 Task: Add Yogi Tea Elderberry Lemon Balm Immune+Stress Tea to the cart.
Action: Mouse pressed left at (22, 107)
Screenshot: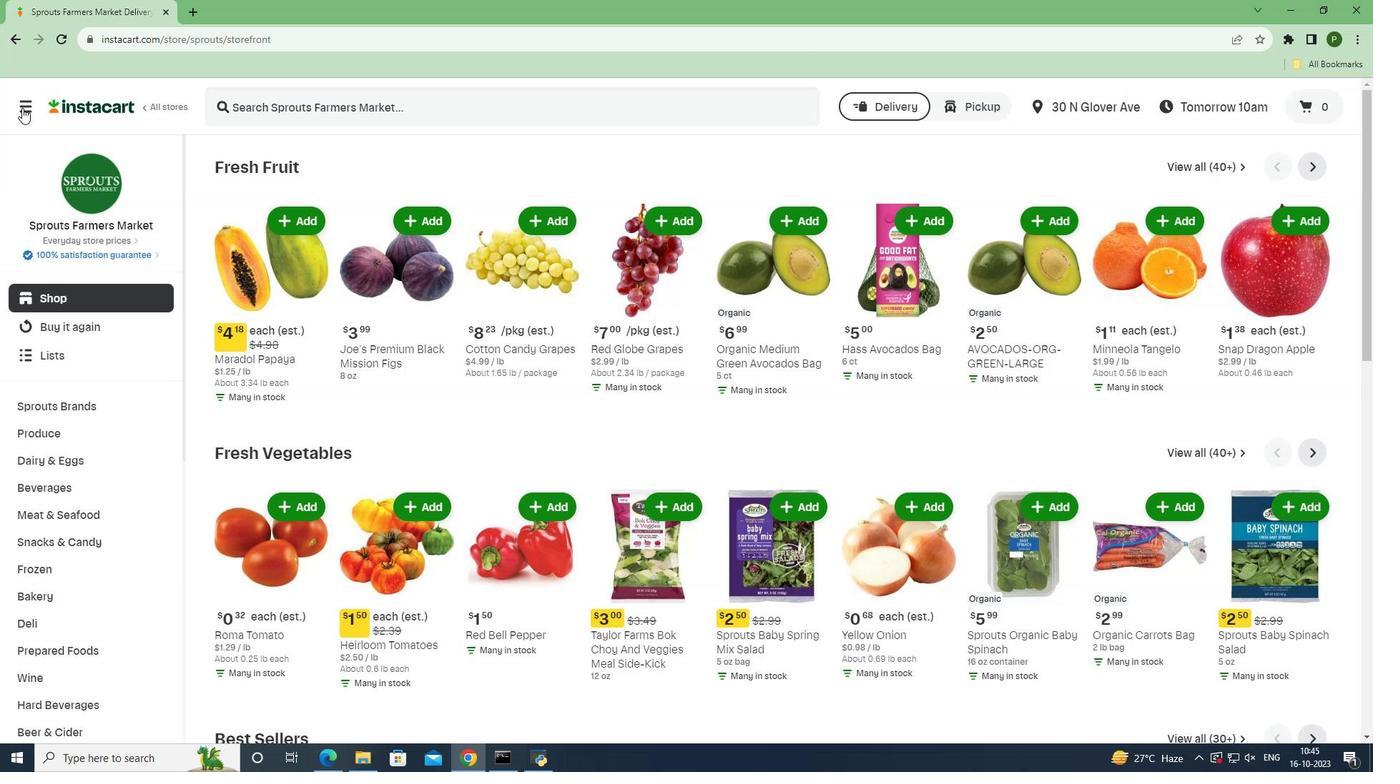 
Action: Mouse moved to (43, 386)
Screenshot: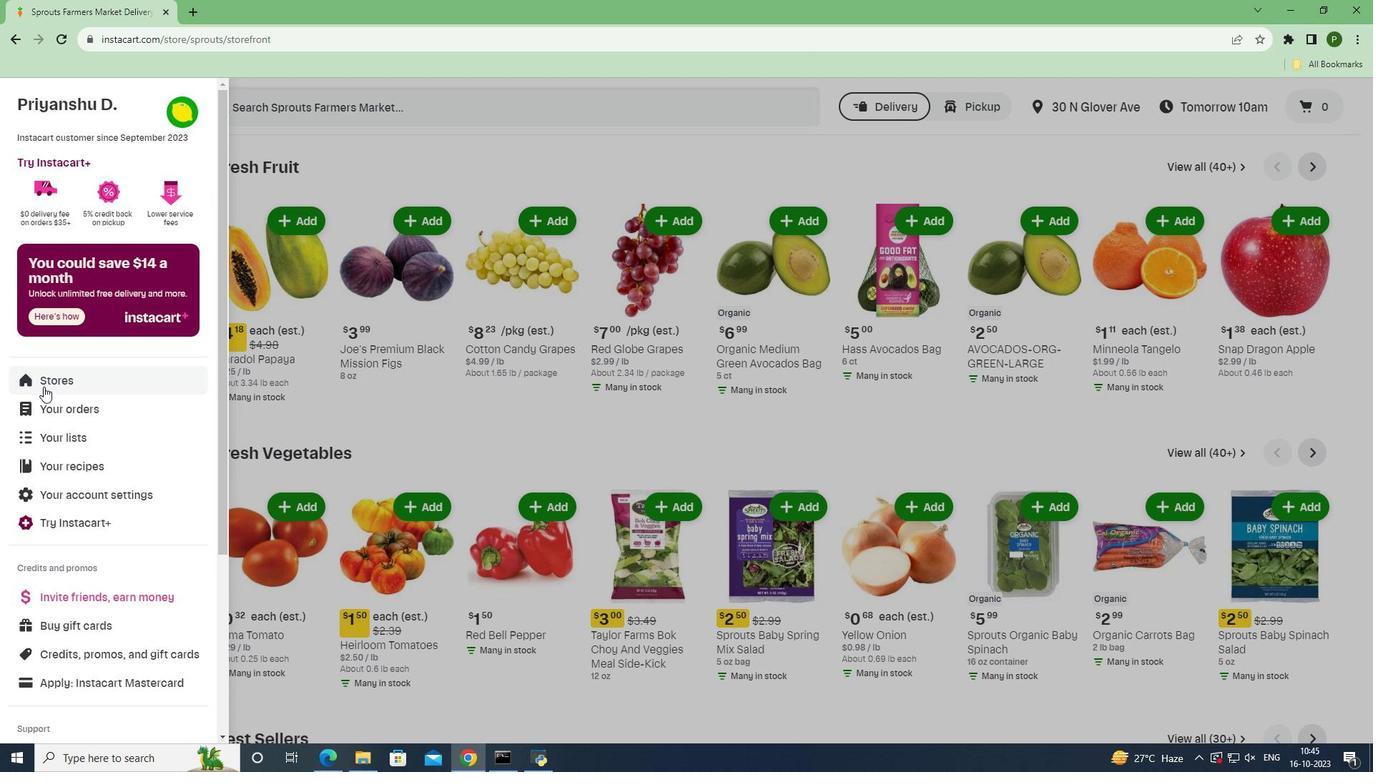
Action: Mouse pressed left at (43, 386)
Screenshot: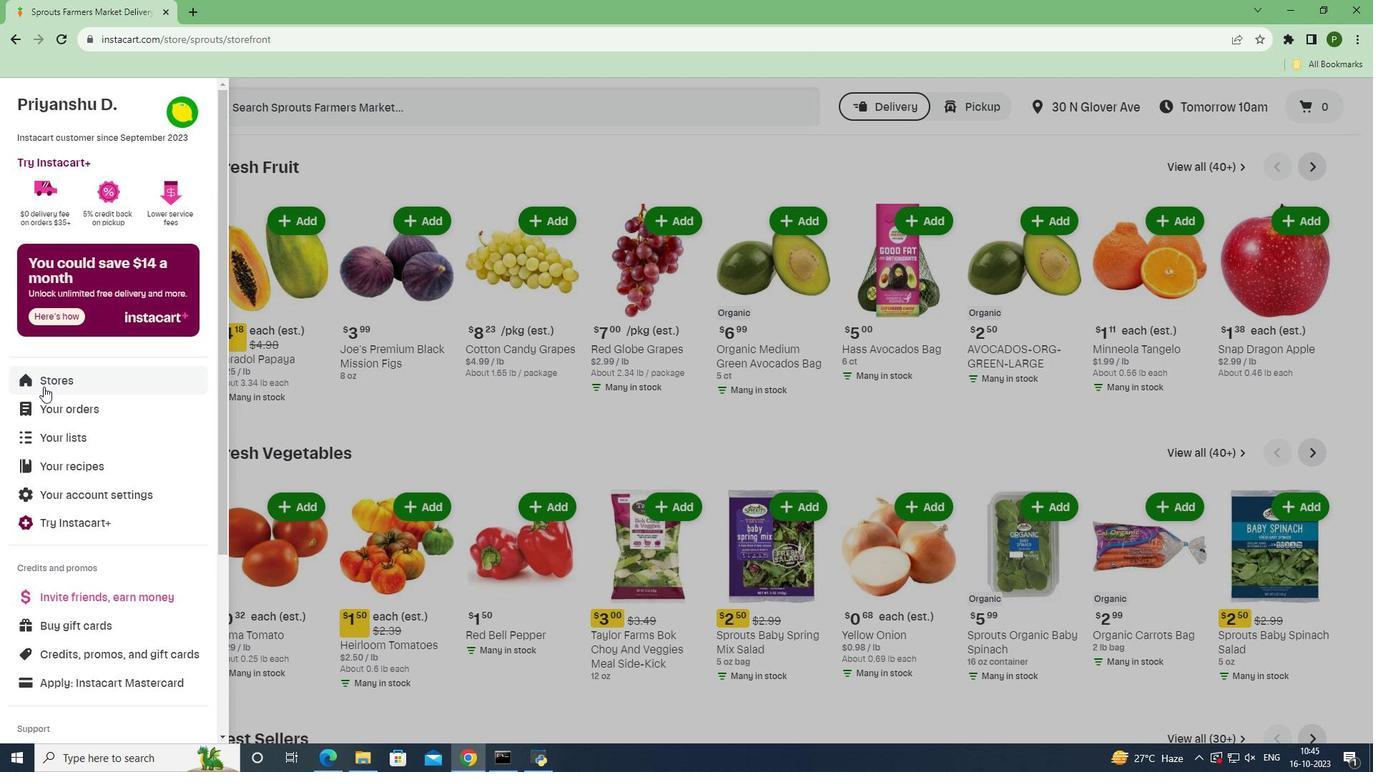
Action: Mouse moved to (303, 168)
Screenshot: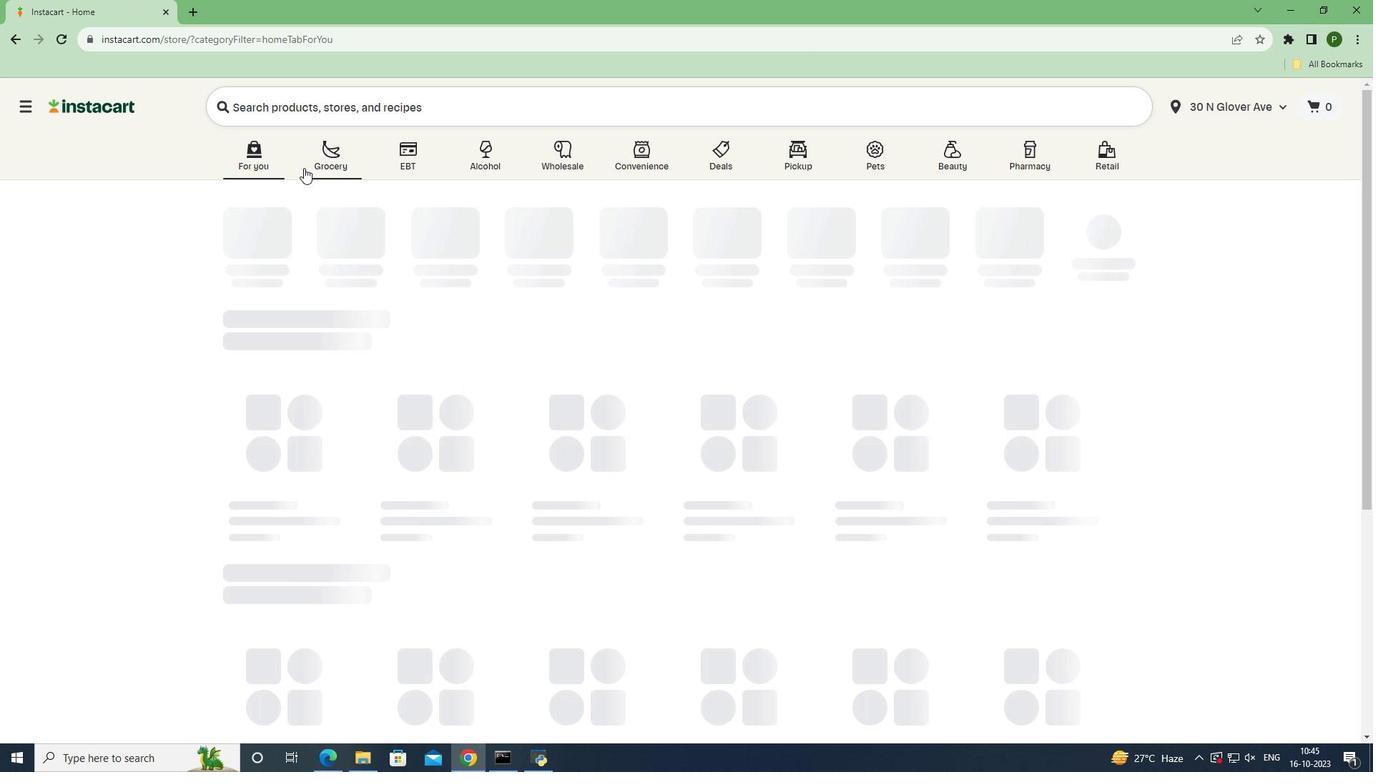 
Action: Mouse pressed left at (303, 168)
Screenshot: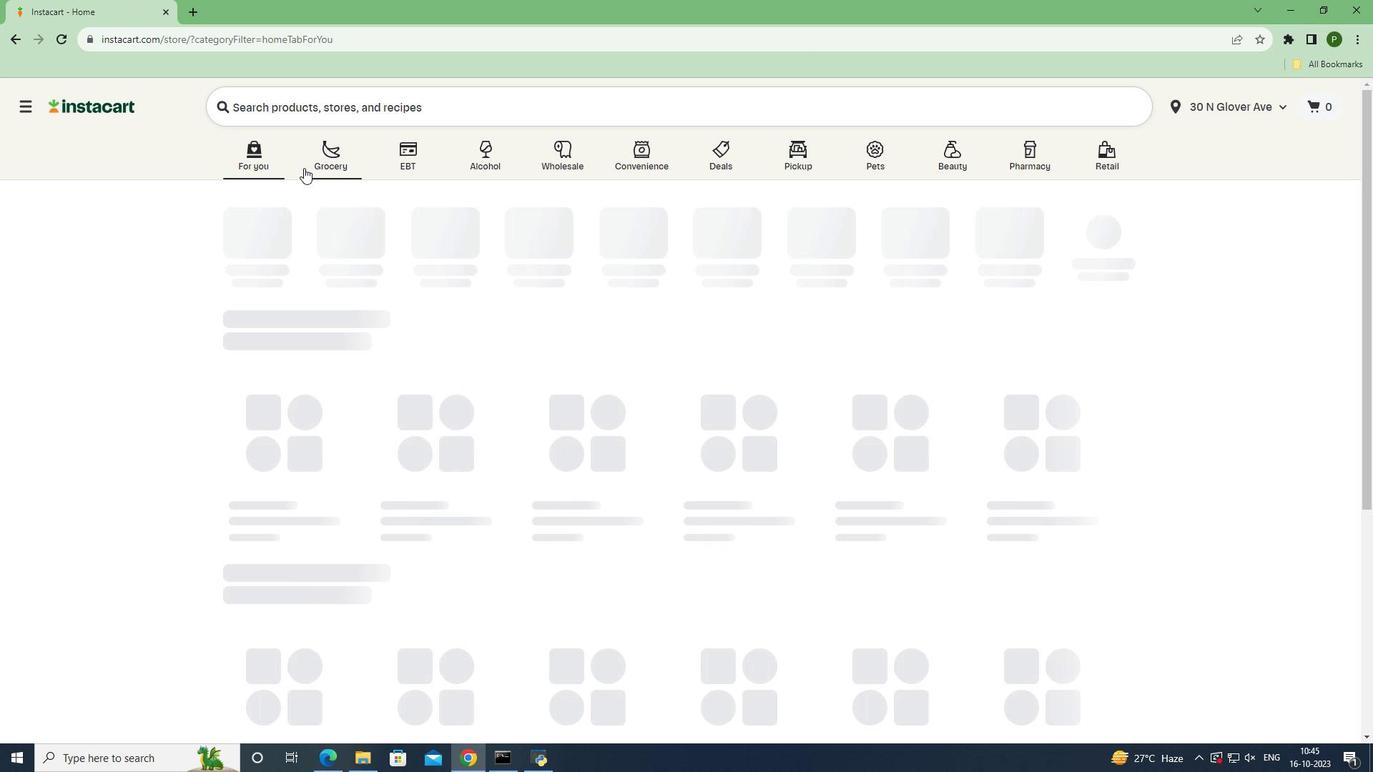 
Action: Mouse moved to (891, 338)
Screenshot: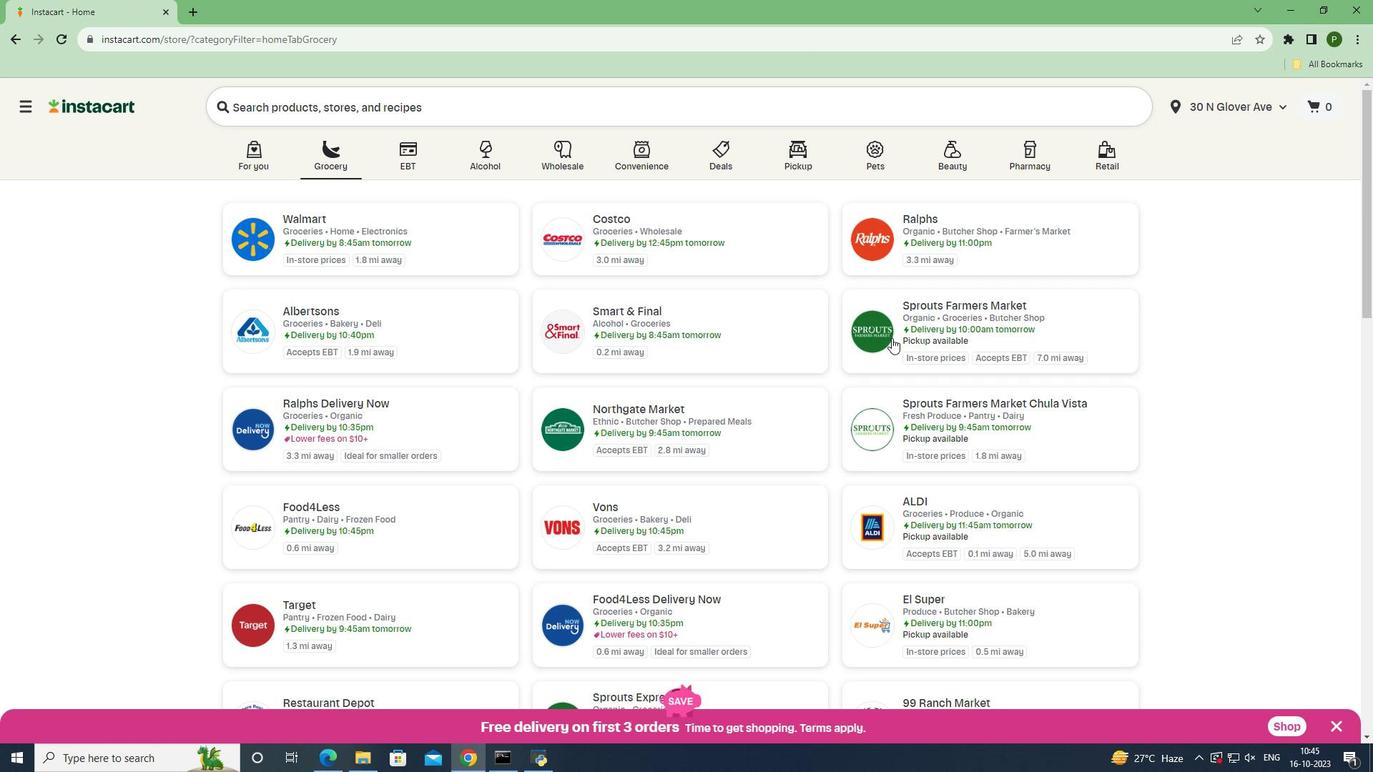 
Action: Mouse pressed left at (891, 338)
Screenshot: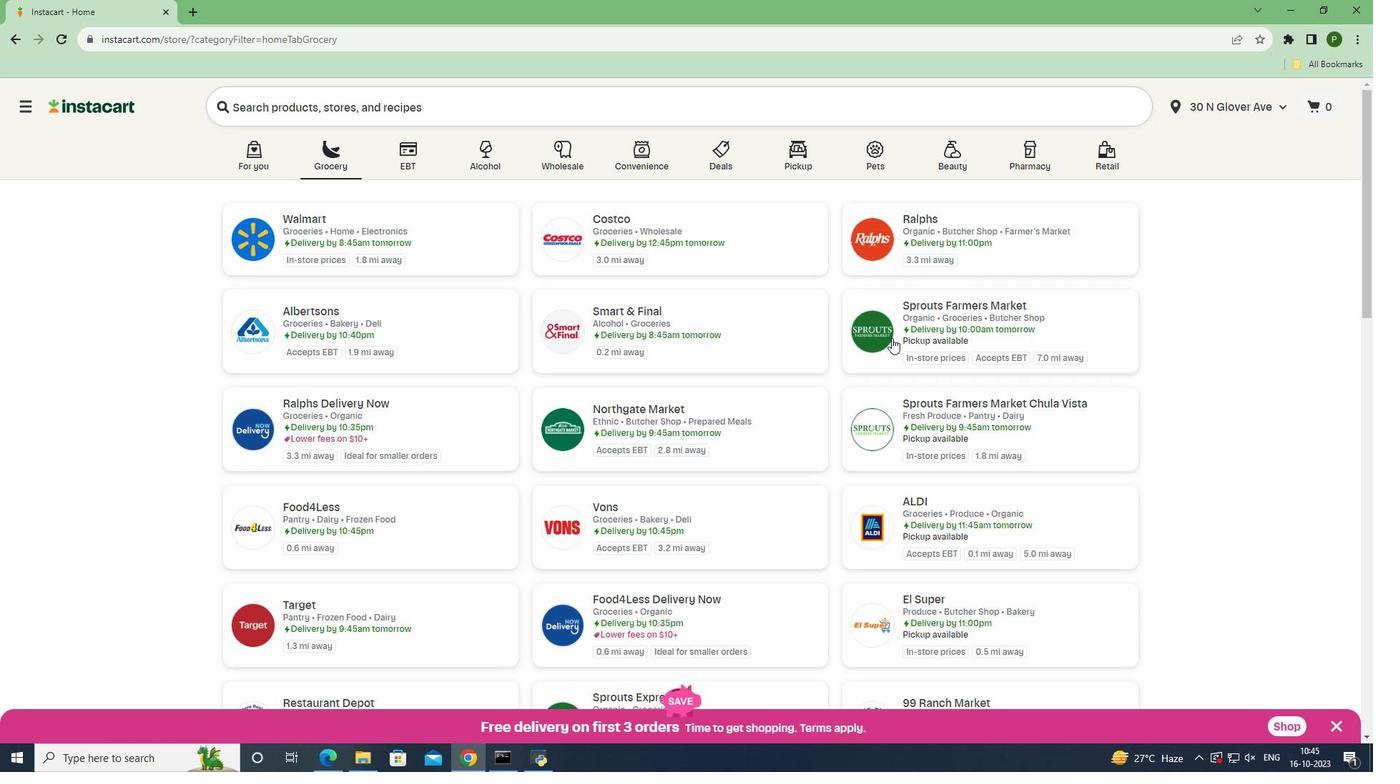 
Action: Mouse moved to (60, 494)
Screenshot: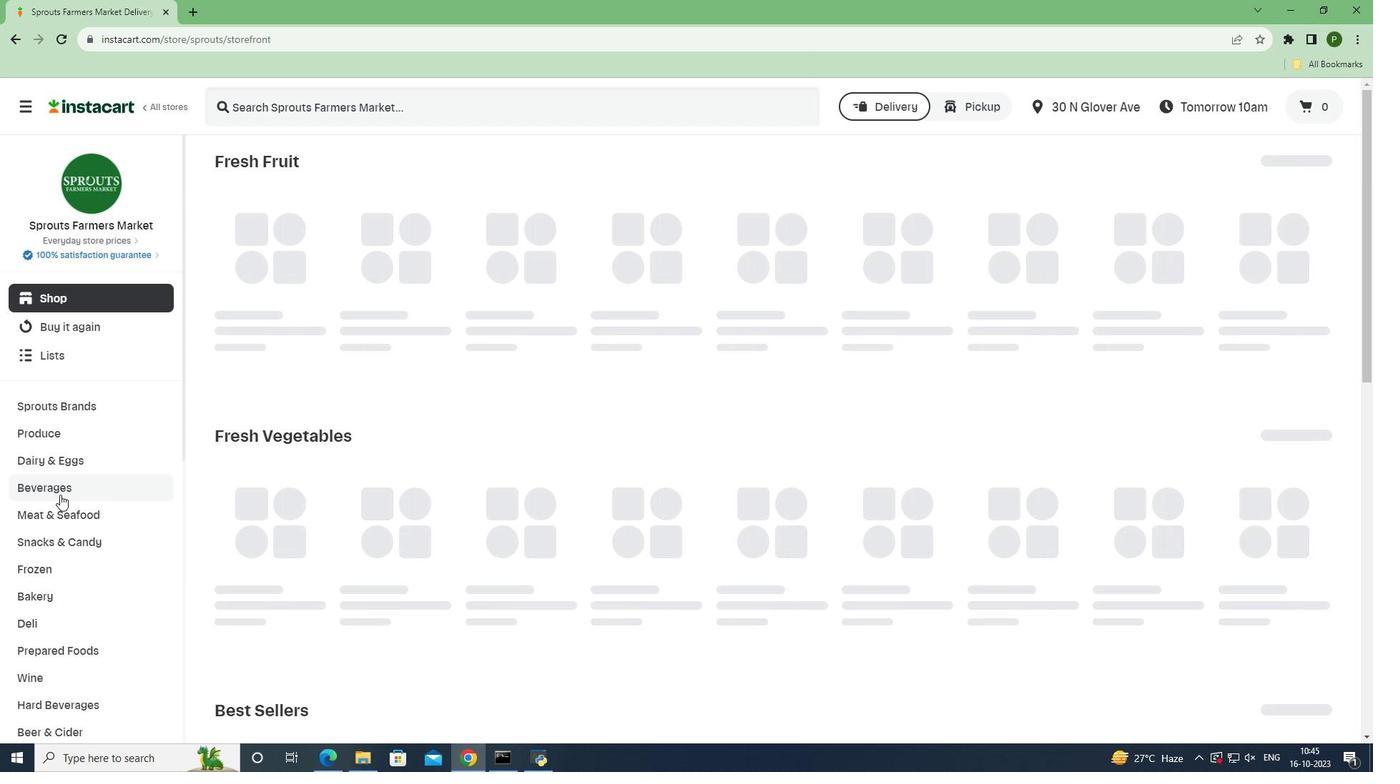 
Action: Mouse pressed left at (60, 494)
Screenshot: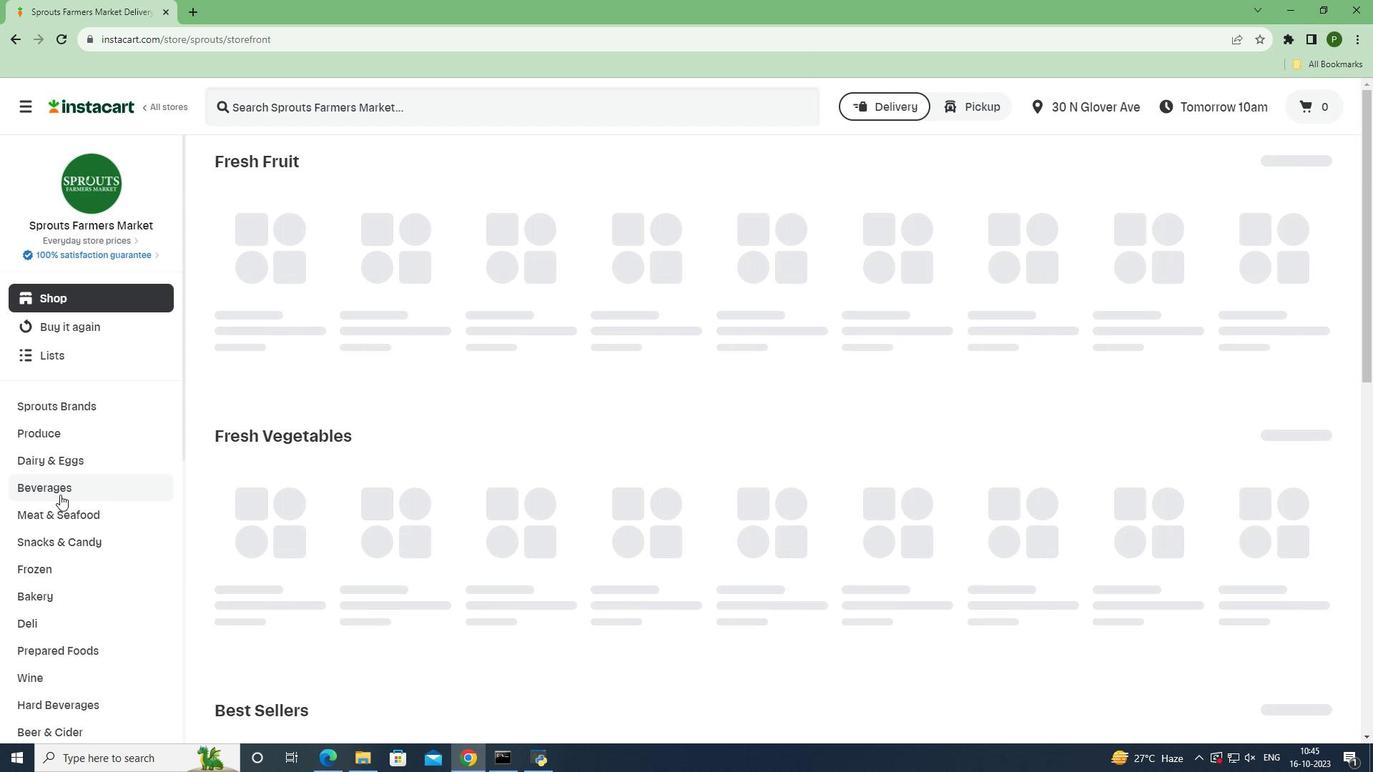 
Action: Mouse moved to (1240, 194)
Screenshot: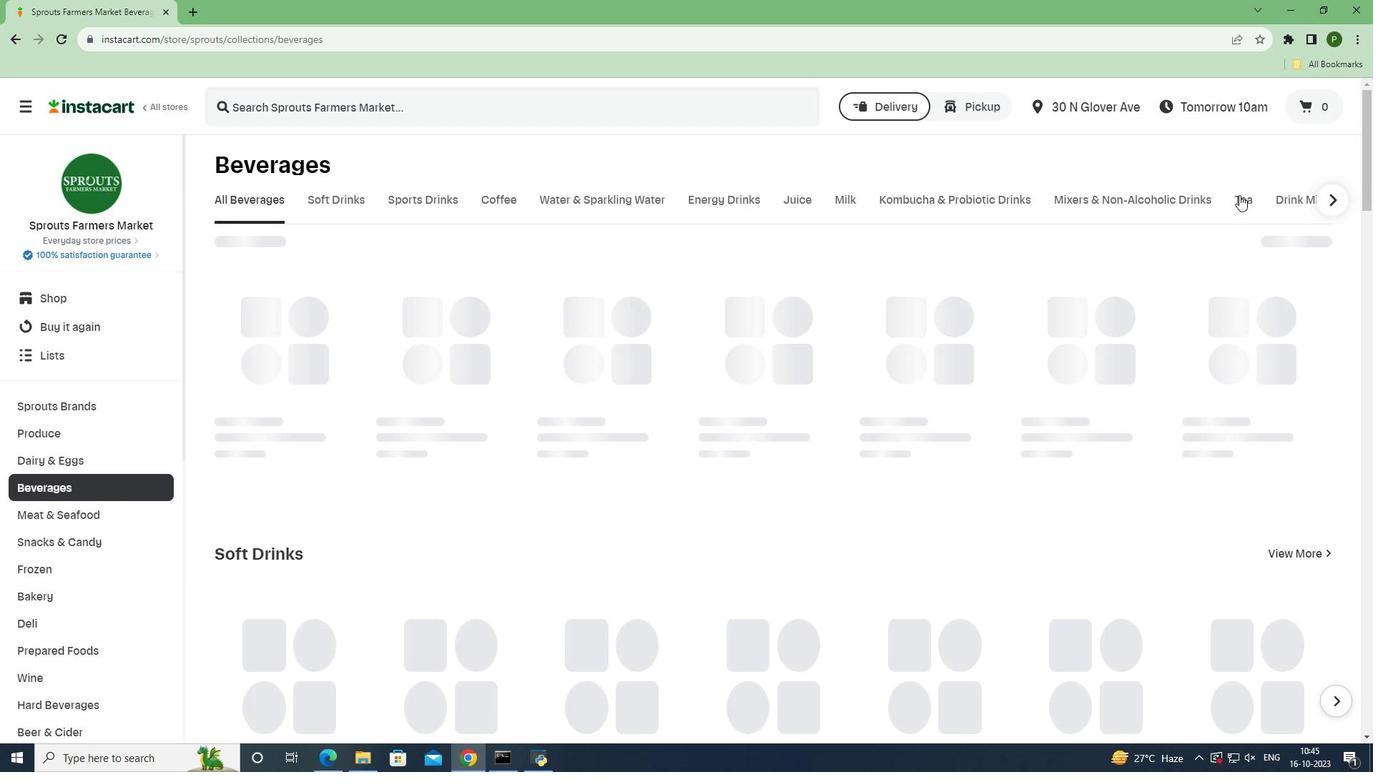 
Action: Mouse pressed left at (1240, 194)
Screenshot: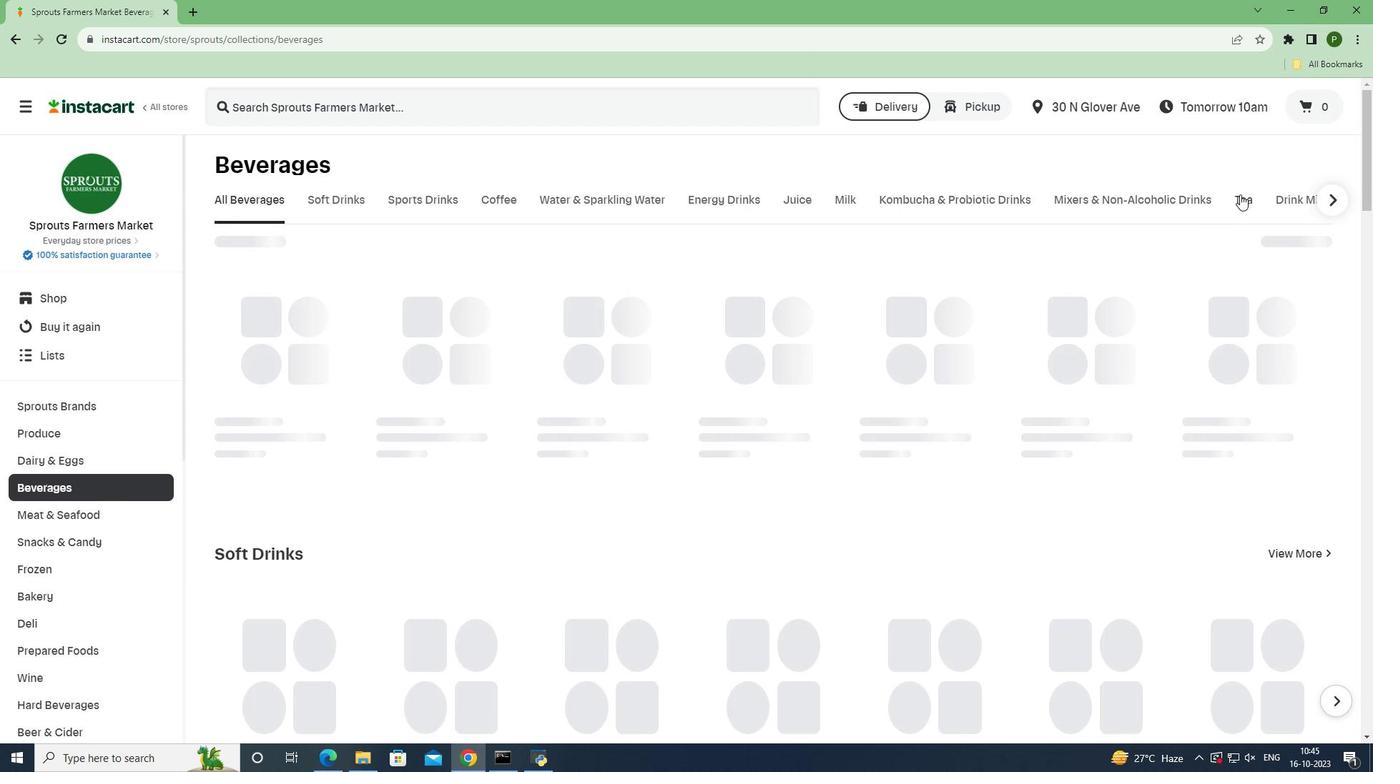 
Action: Mouse moved to (559, 111)
Screenshot: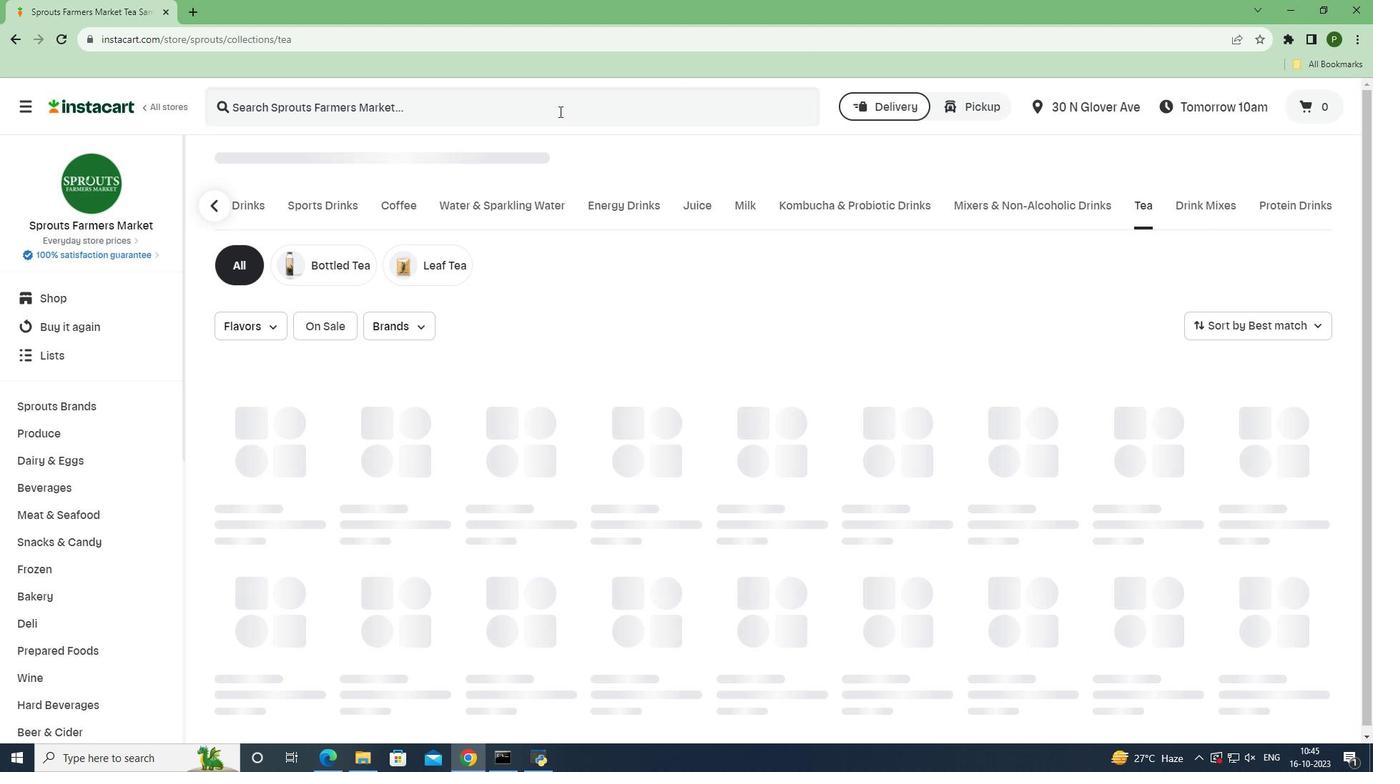 
Action: Mouse pressed left at (559, 111)
Screenshot: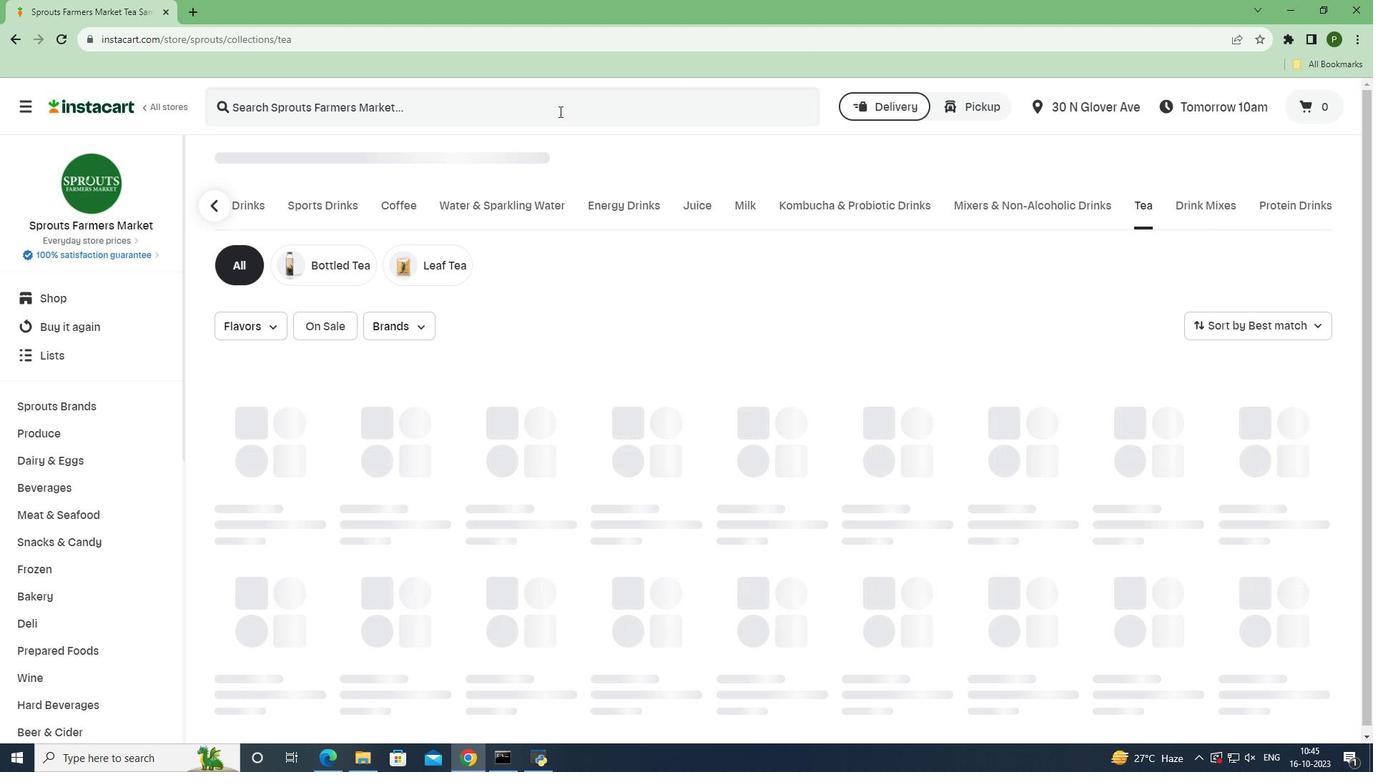 
Action: Key pressed <Key.caps_lock>Y<Key.caps_lock>ogi<Key.space><Key.caps_lock>T<Key.caps_lock>ea<Key.space><Key.caps_lock>E<Key.caps_lock>lderberry<Key.space><Key.caps_lock>L<Key.caps_lock>emon<Key.space><Key.caps_lock>B<Key.caps_lock>alm<Key.space><Key.caps_lock>I<Key.caps_lock>mmune<Key.space><Key.shift>+<Key.caps_lock>S<Key.caps_lock>tress<Key.space><Key.caps_lock>T<Key.caps_lock>ea<Key.space><Key.enter>
Screenshot: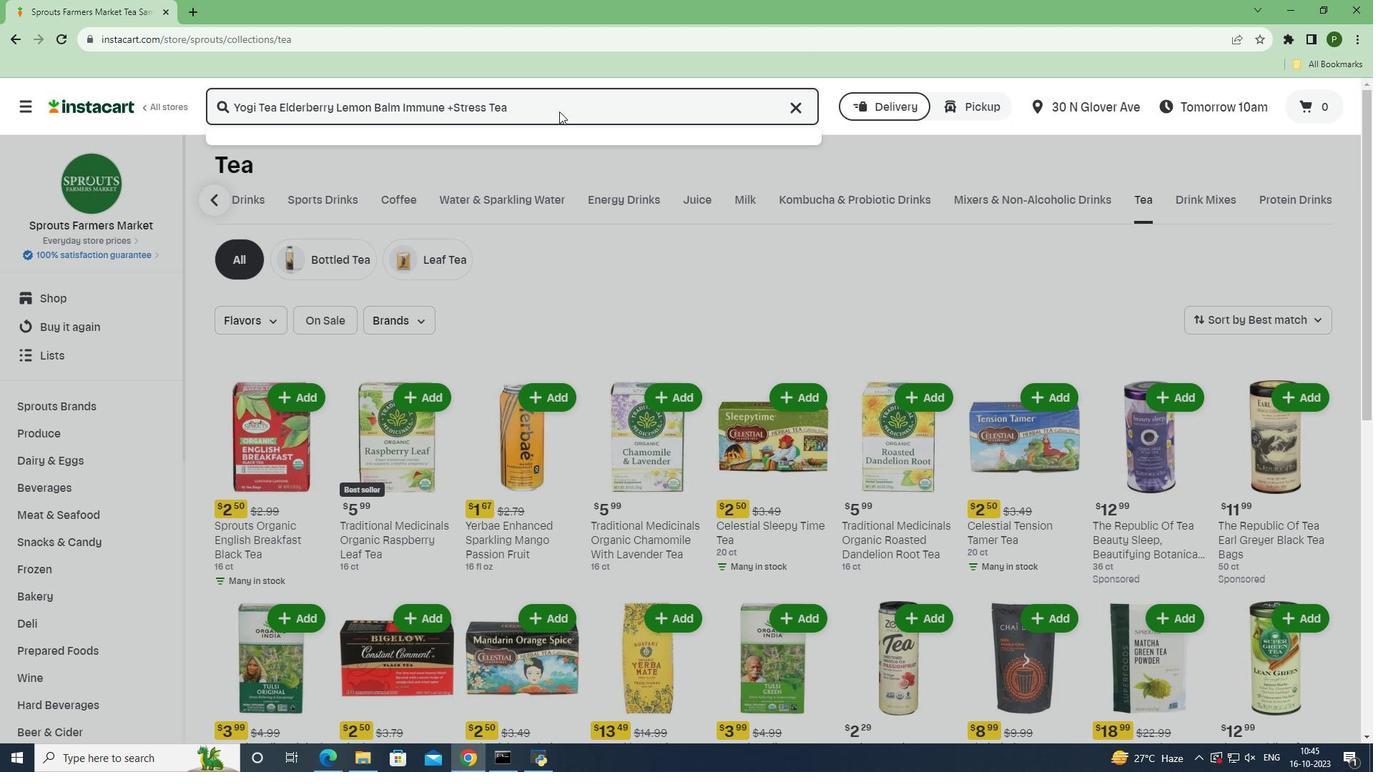 
Action: Mouse moved to (849, 245)
Screenshot: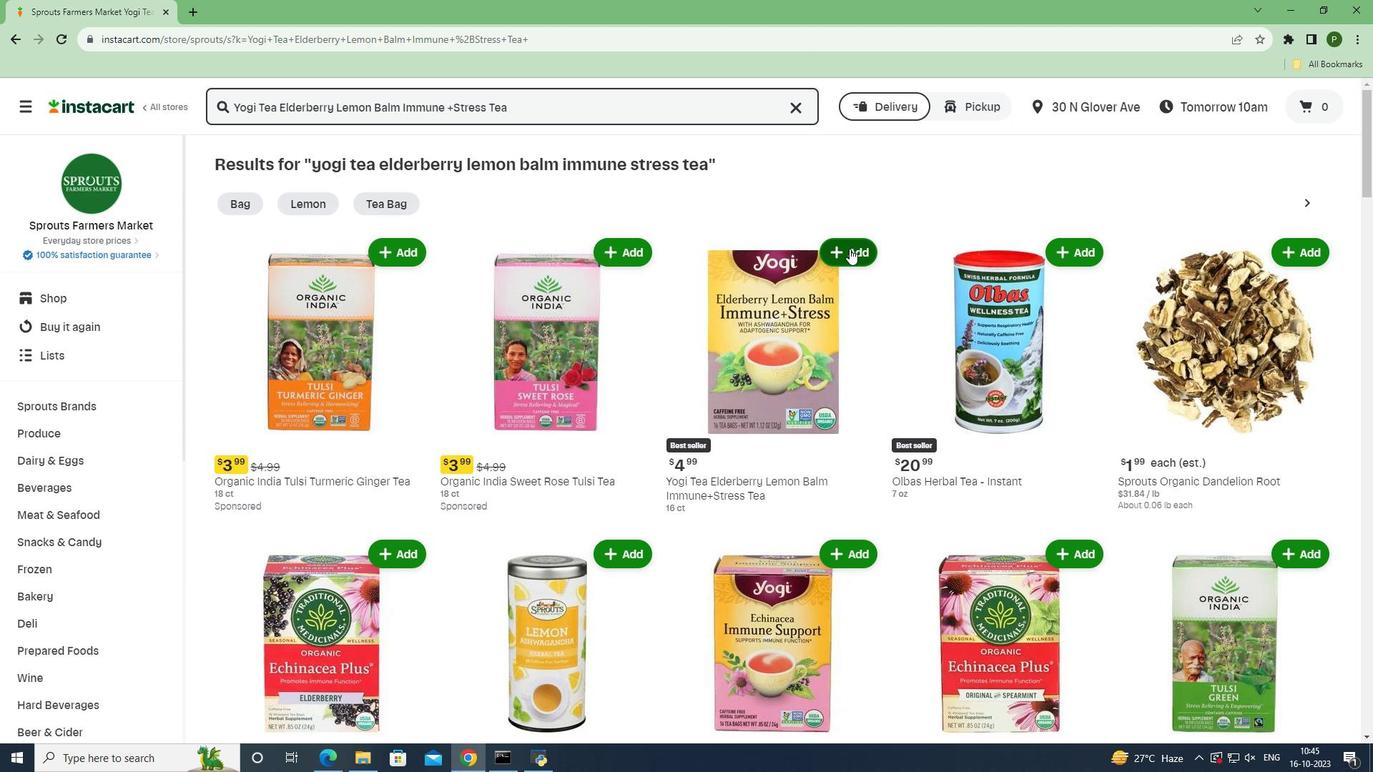 
Action: Mouse pressed left at (849, 245)
Screenshot: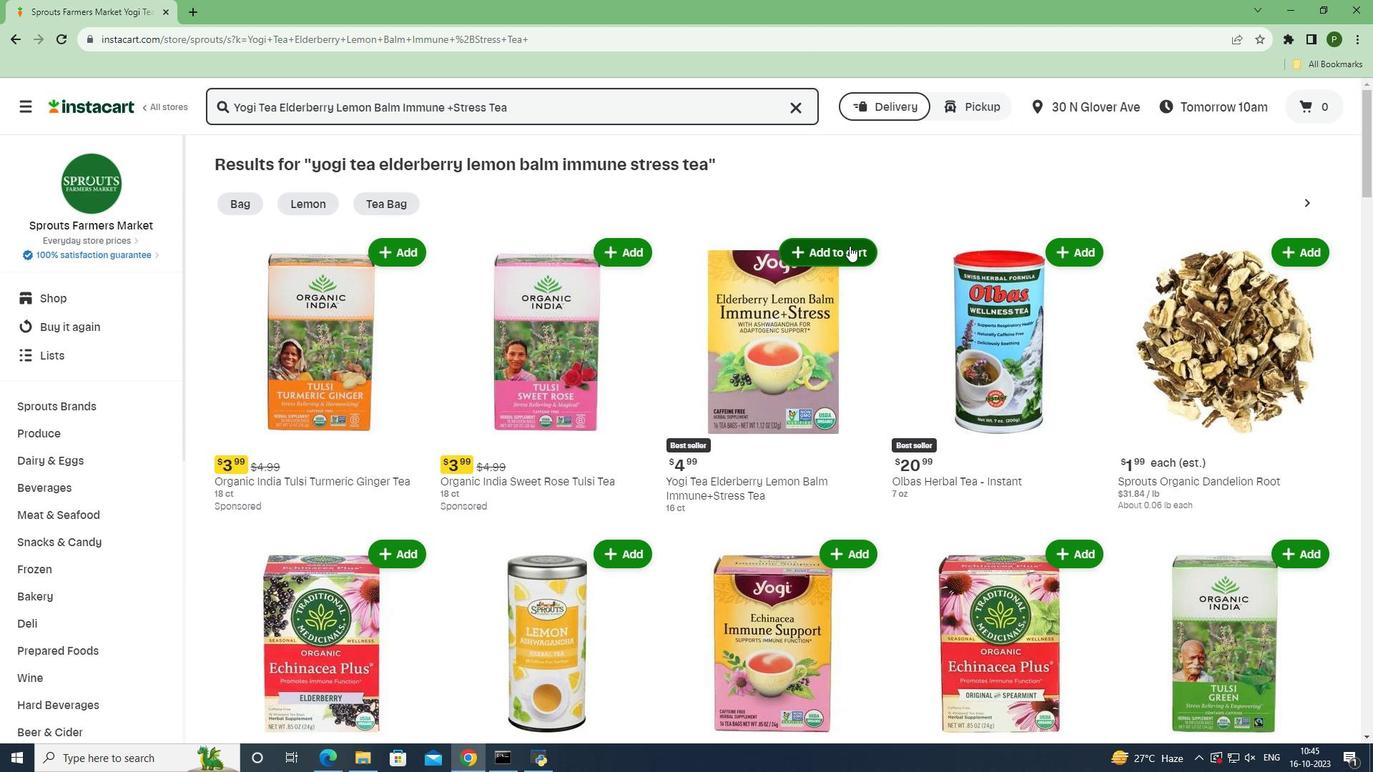 
Action: Mouse moved to (863, 318)
Screenshot: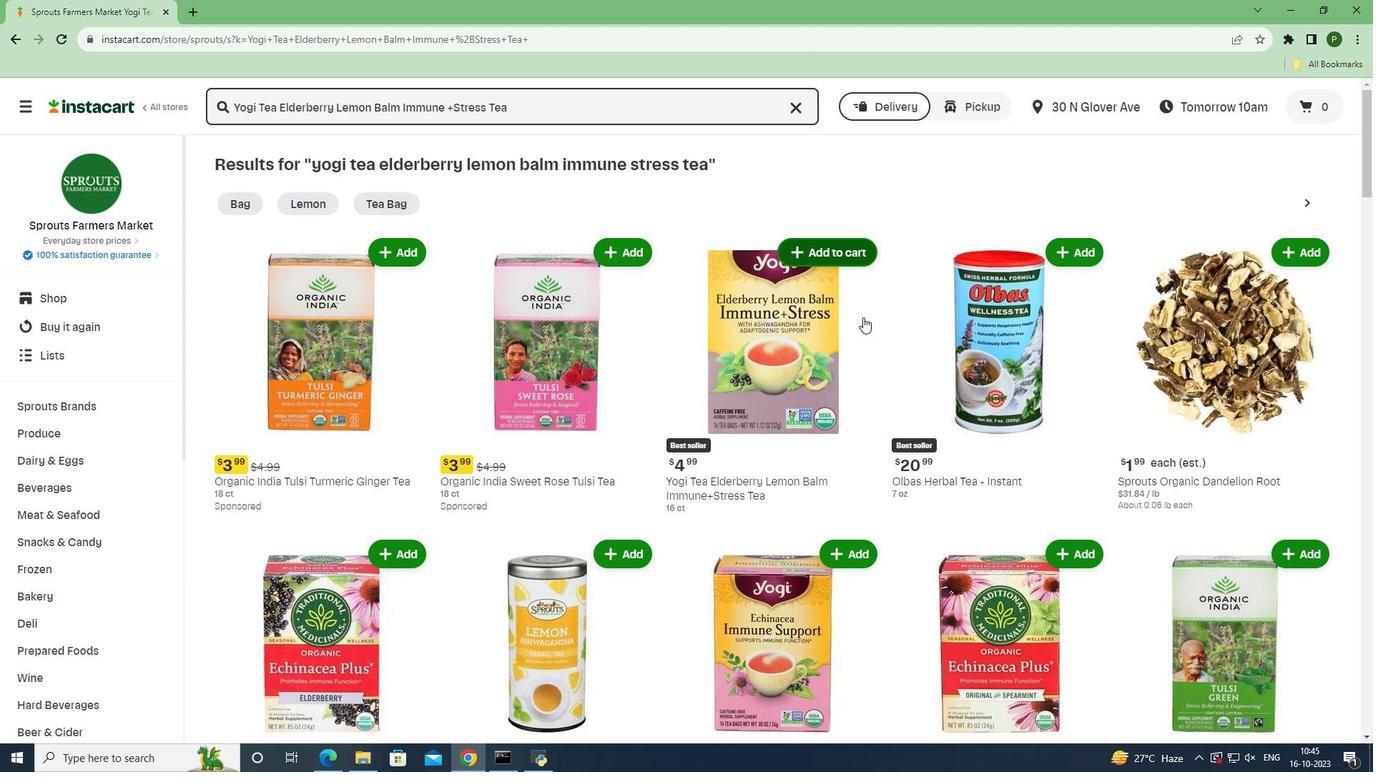 
